 Task: Move slide to end.
Action: Mouse moved to (160, 55)
Screenshot: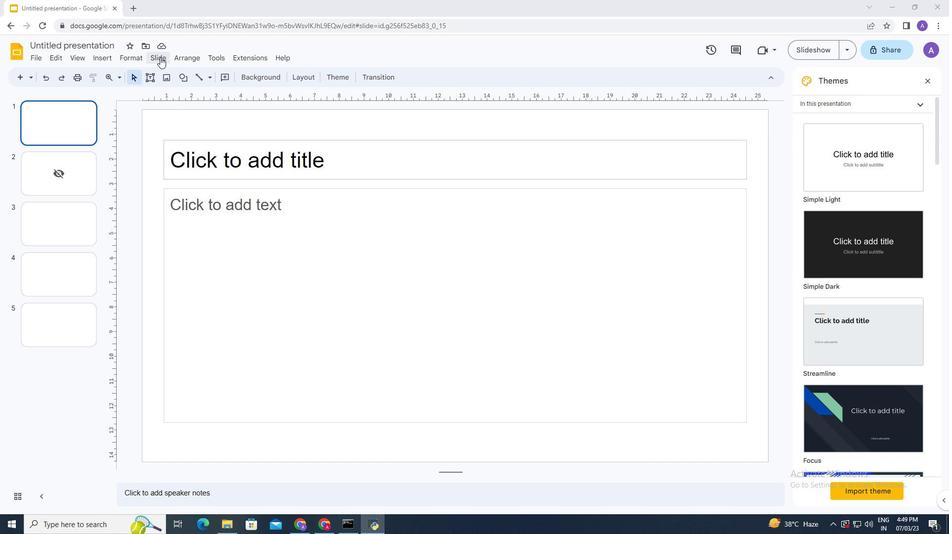 
Action: Mouse pressed left at (160, 55)
Screenshot: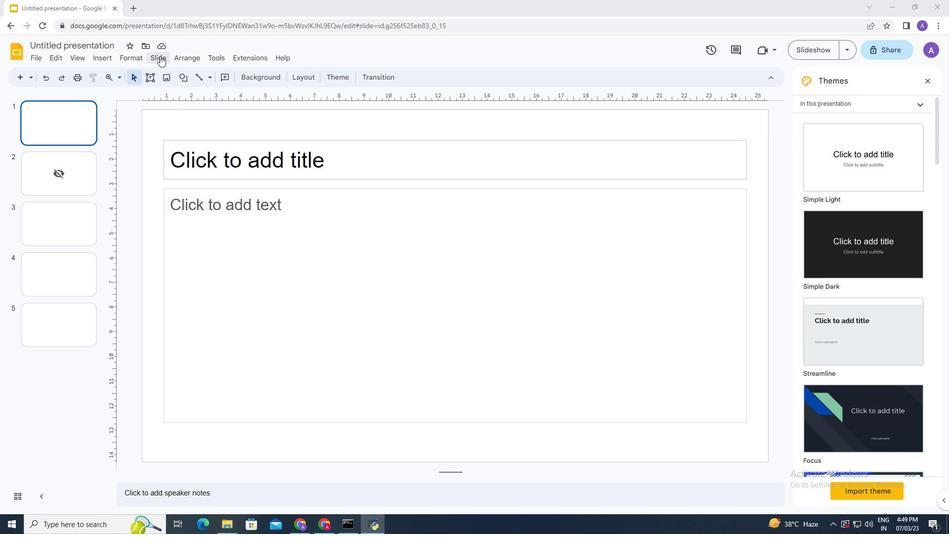 
Action: Mouse moved to (375, 189)
Screenshot: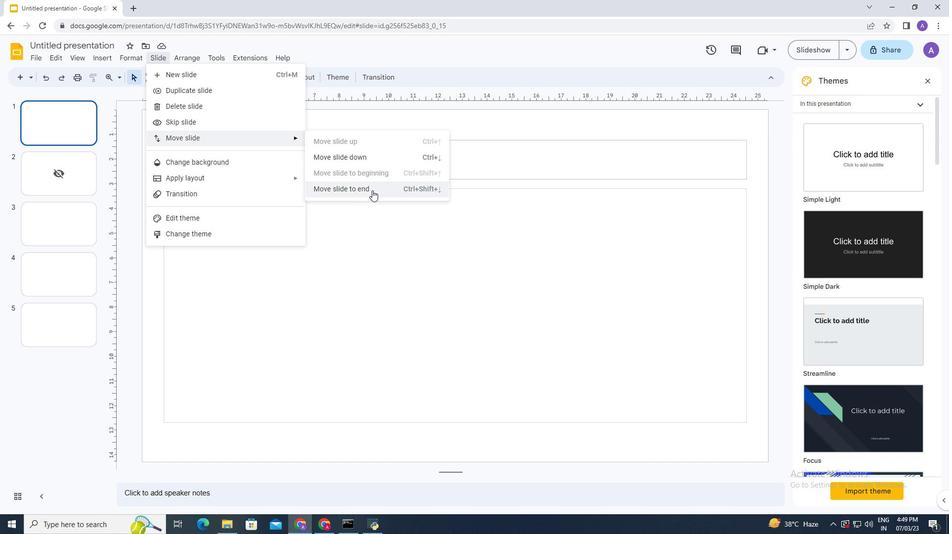 
Action: Mouse pressed left at (375, 189)
Screenshot: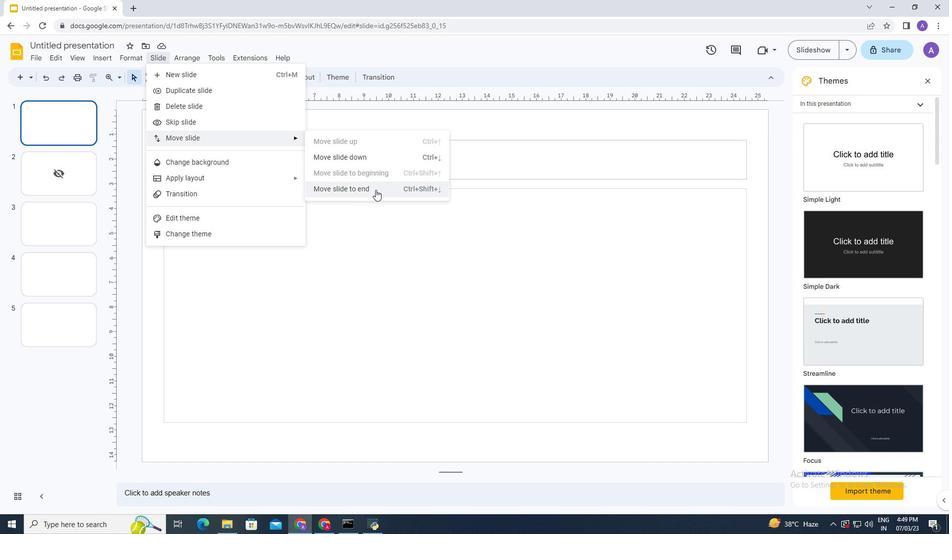 
Action: Mouse moved to (354, 217)
Screenshot: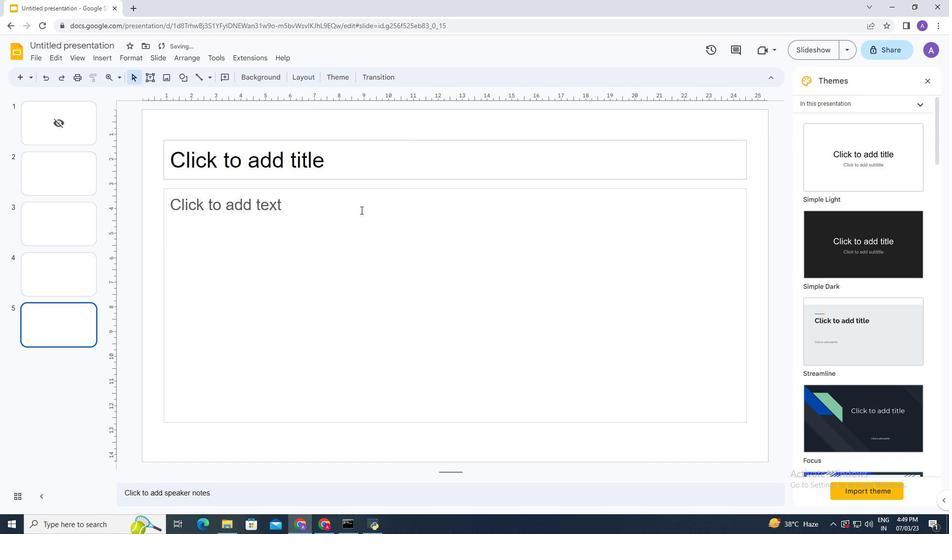 
